 Task: Create a due date automation trigger when advanced on, the moment a card is due add basic without the blue label.
Action: Mouse moved to (900, 262)
Screenshot: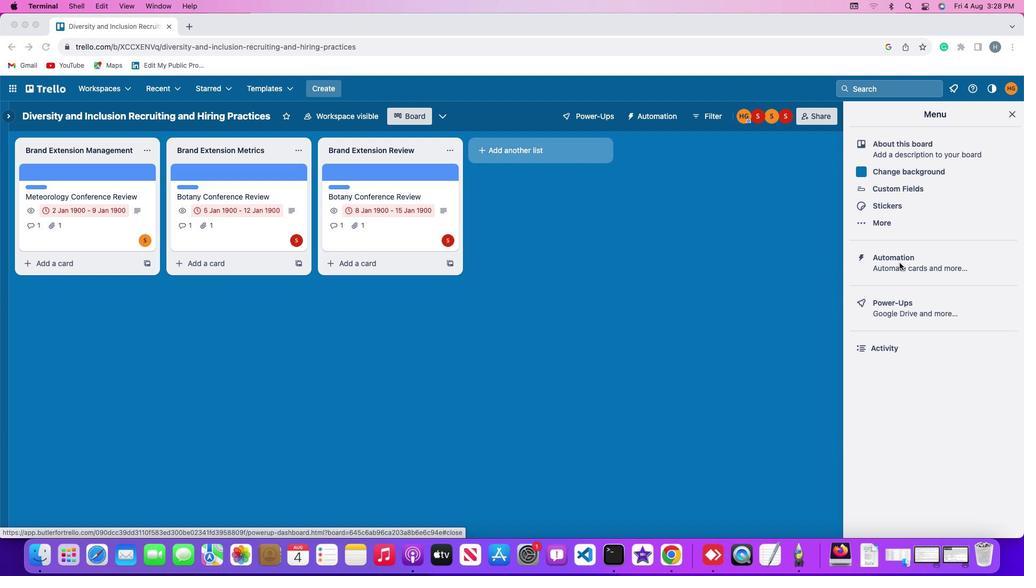 
Action: Mouse pressed left at (900, 262)
Screenshot: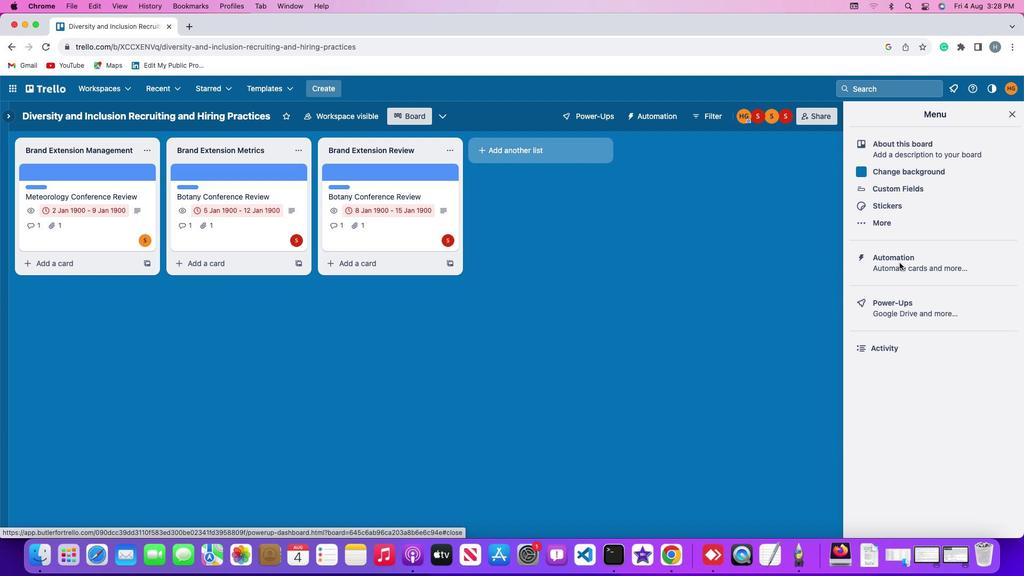 
Action: Mouse pressed left at (900, 262)
Screenshot: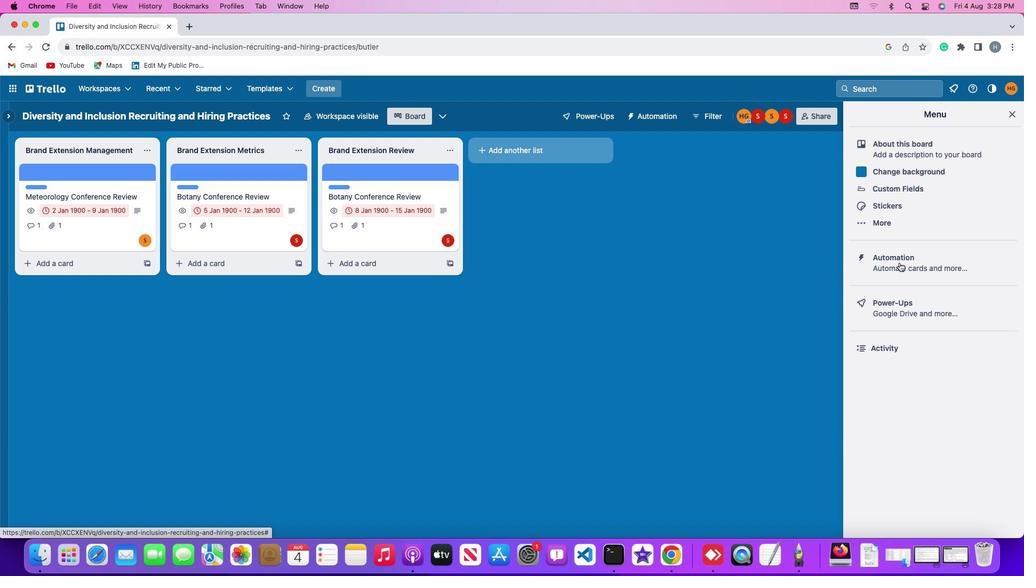 
Action: Mouse moved to (61, 249)
Screenshot: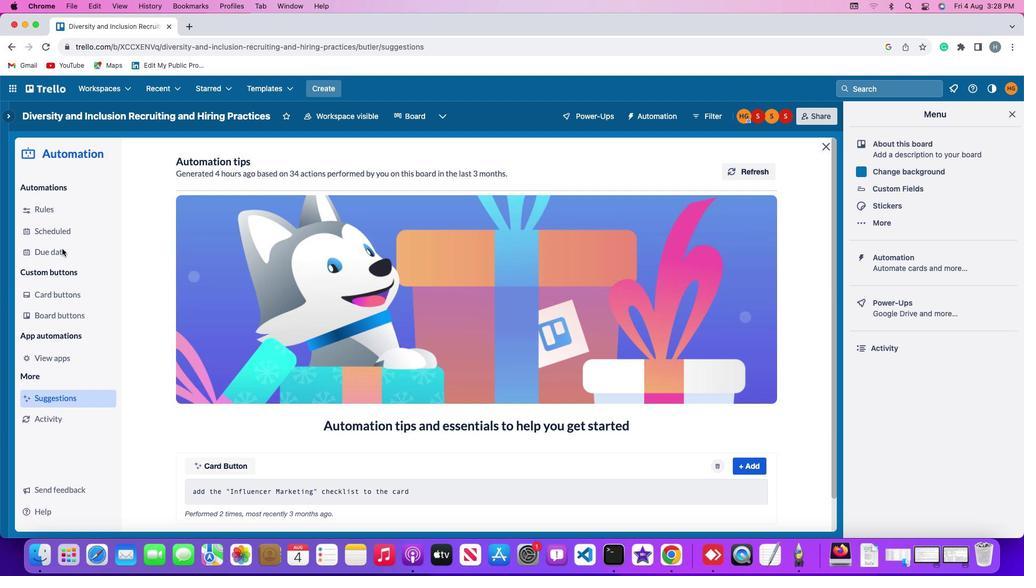 
Action: Mouse pressed left at (61, 249)
Screenshot: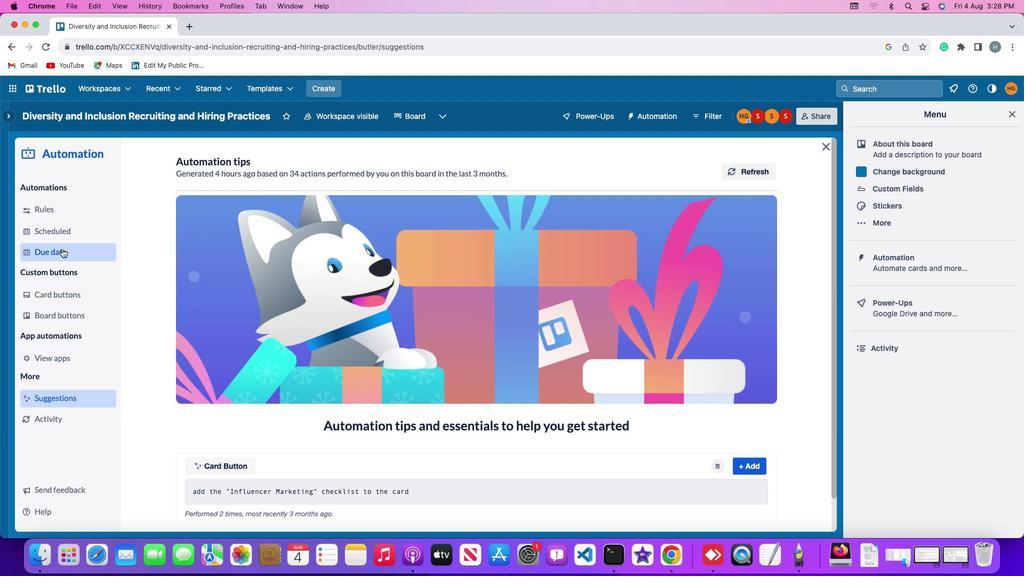 
Action: Mouse moved to (733, 164)
Screenshot: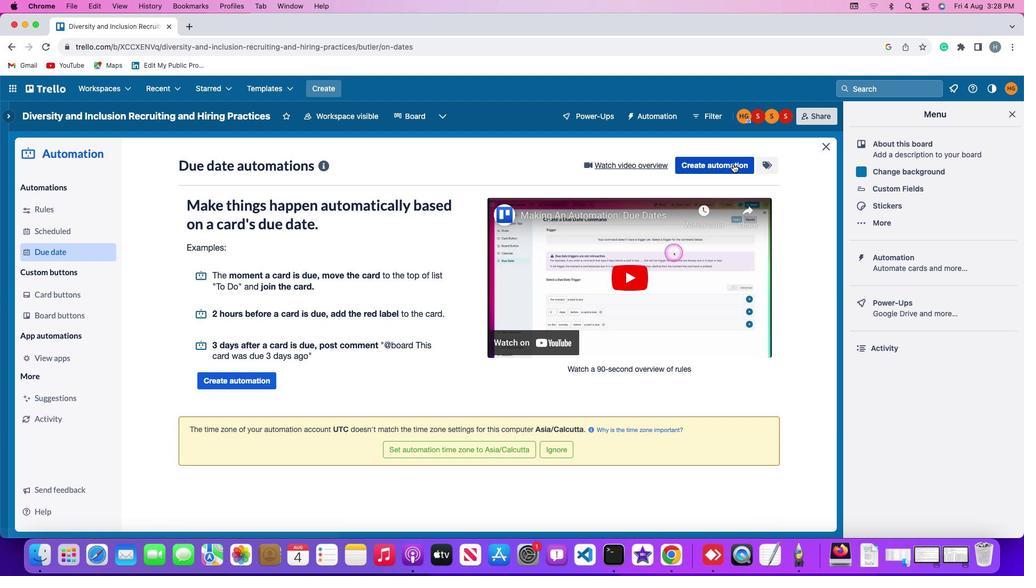 
Action: Mouse pressed left at (733, 164)
Screenshot: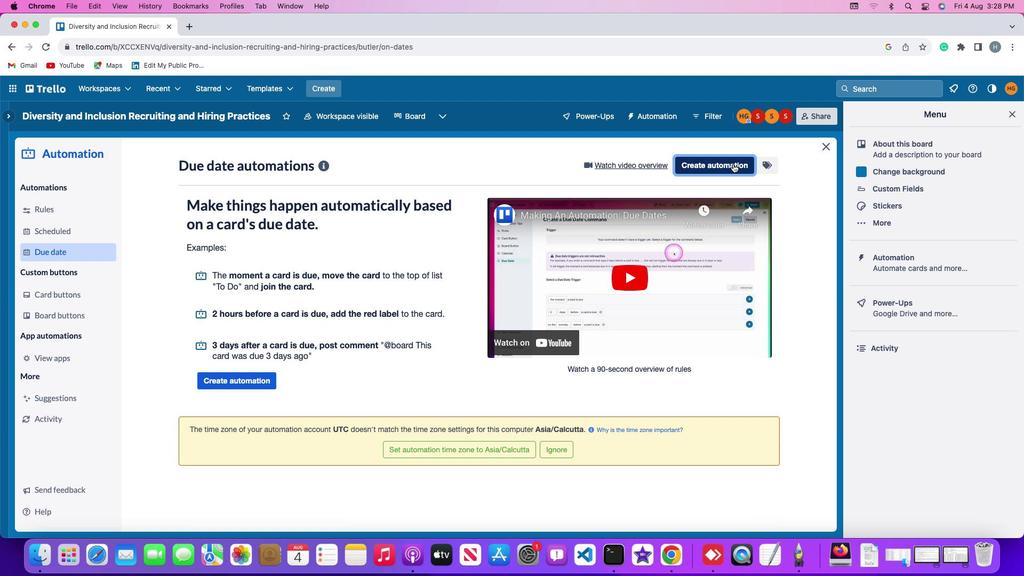 
Action: Mouse moved to (474, 266)
Screenshot: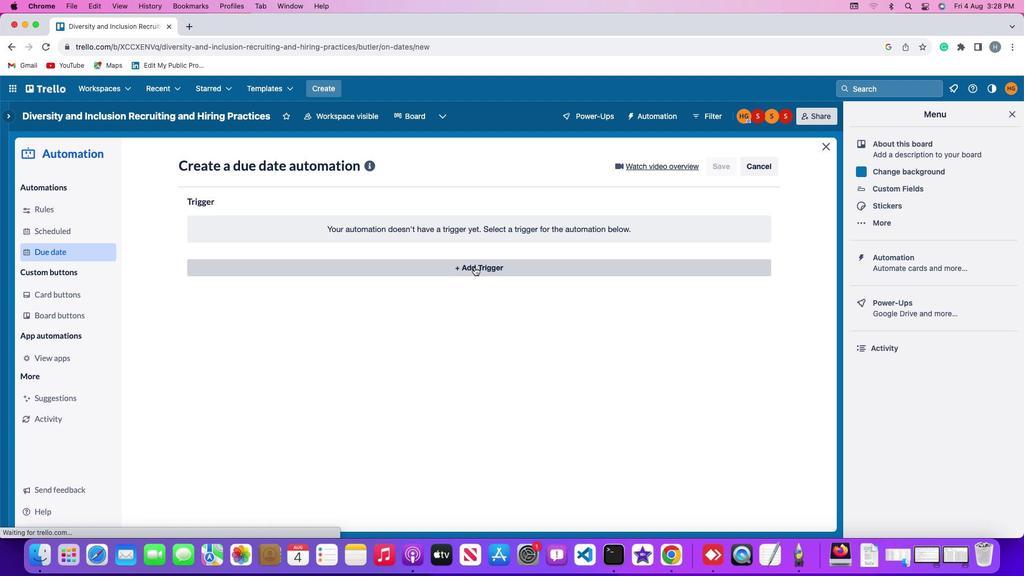 
Action: Mouse pressed left at (474, 266)
Screenshot: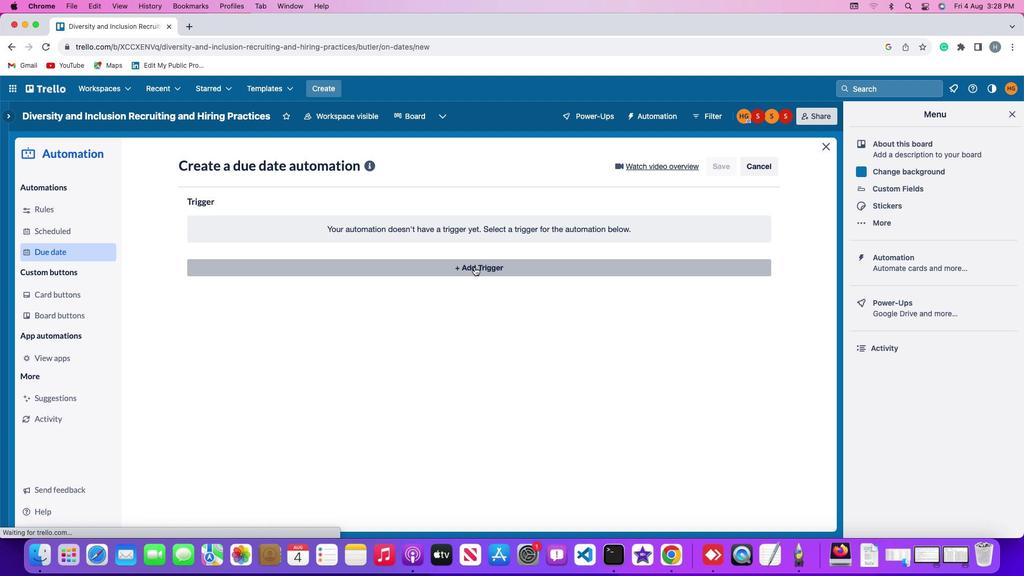 
Action: Mouse moved to (214, 393)
Screenshot: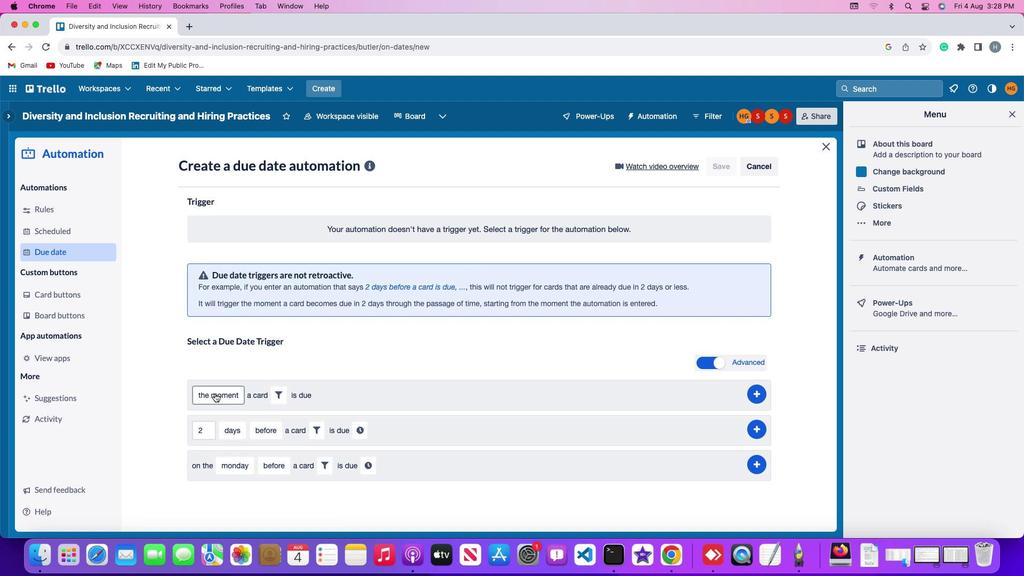 
Action: Mouse pressed left at (214, 393)
Screenshot: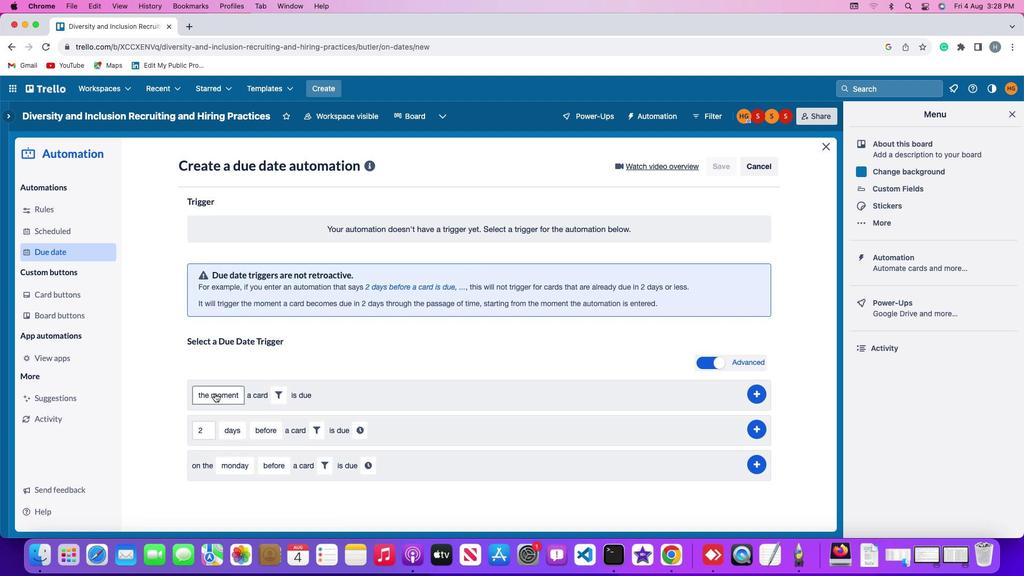 
Action: Mouse moved to (225, 411)
Screenshot: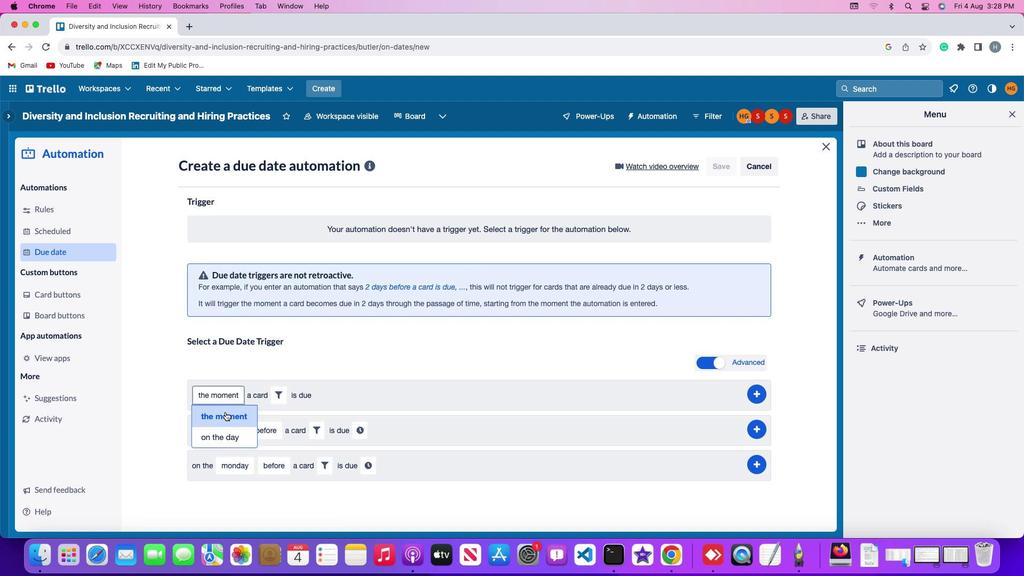 
Action: Mouse pressed left at (225, 411)
Screenshot: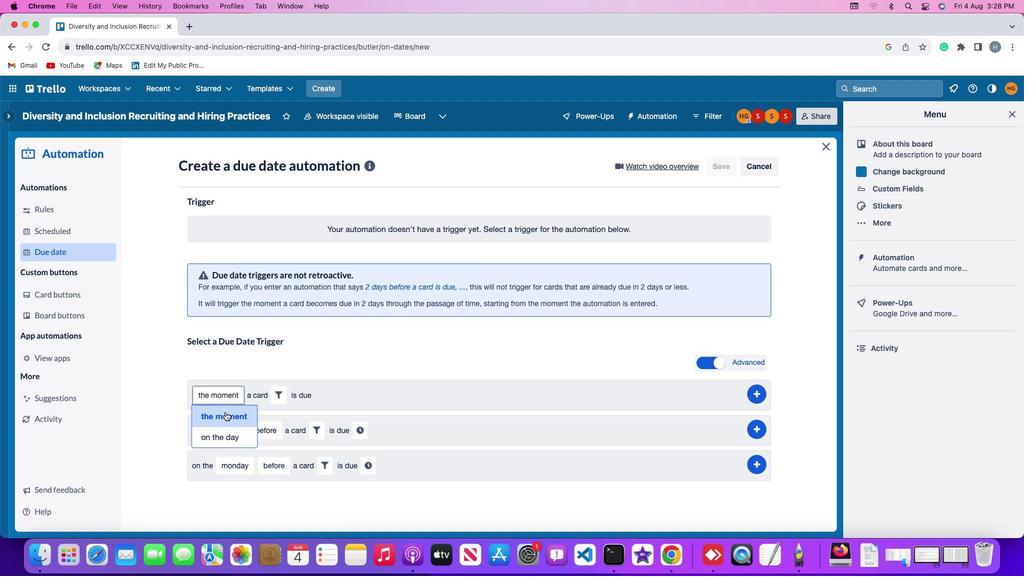
Action: Mouse moved to (281, 393)
Screenshot: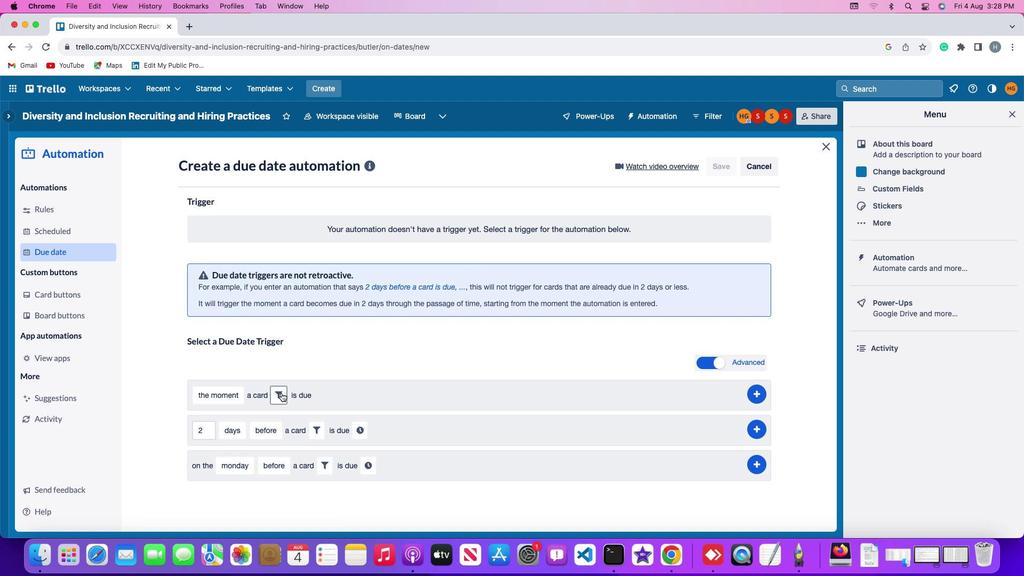 
Action: Mouse pressed left at (281, 393)
Screenshot: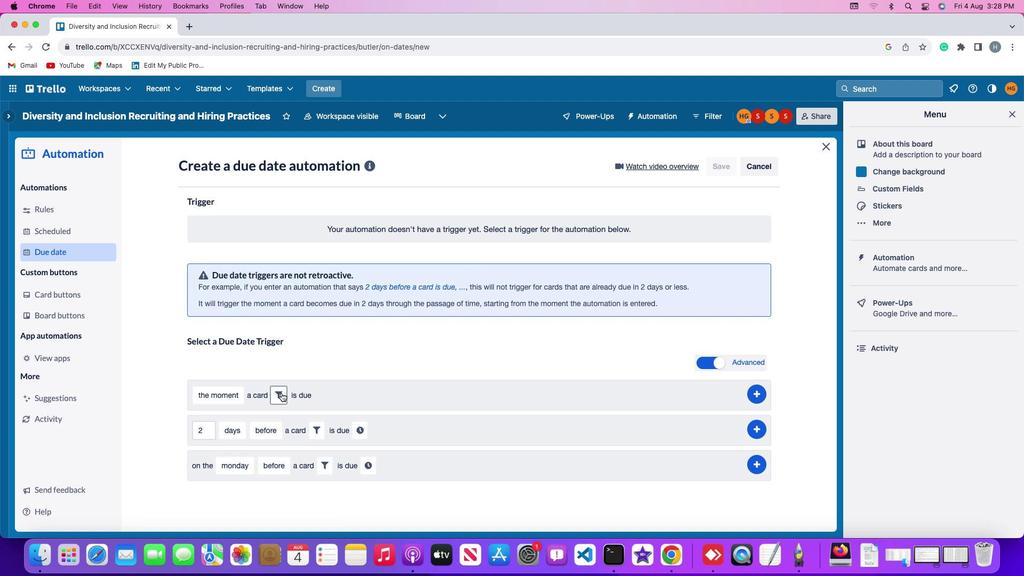 
Action: Mouse moved to (302, 428)
Screenshot: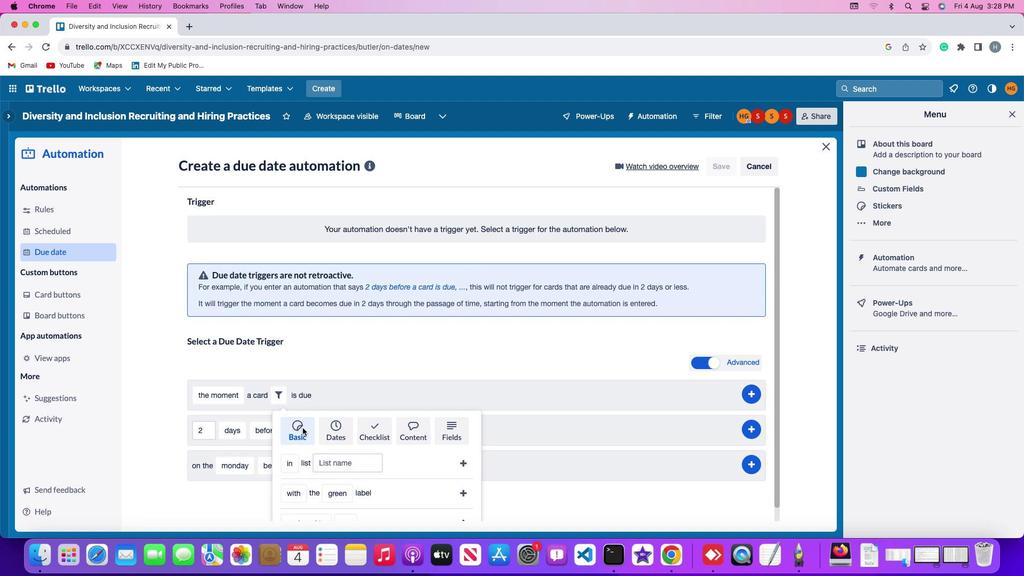 
Action: Mouse pressed left at (302, 428)
Screenshot: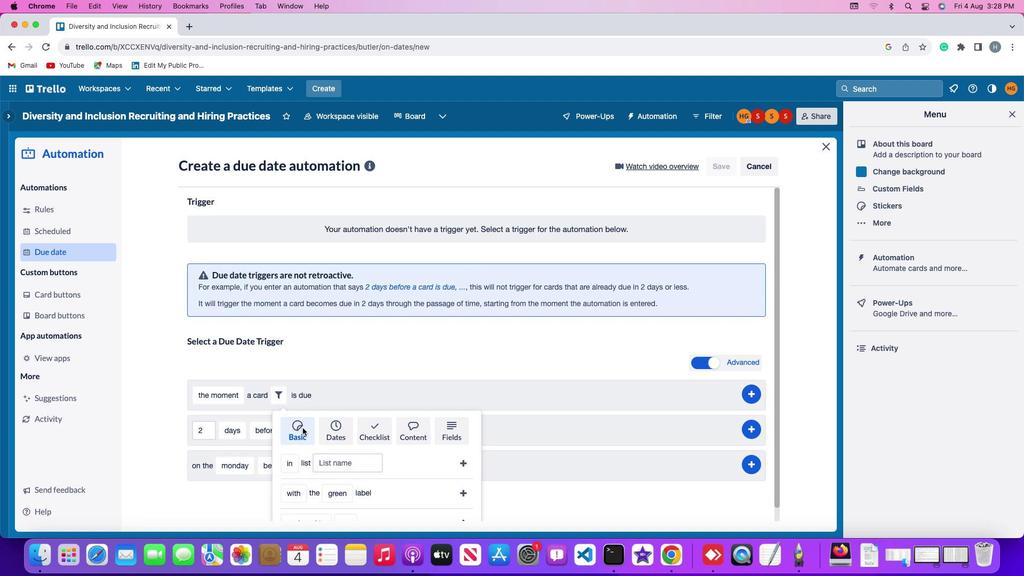 
Action: Mouse moved to (312, 450)
Screenshot: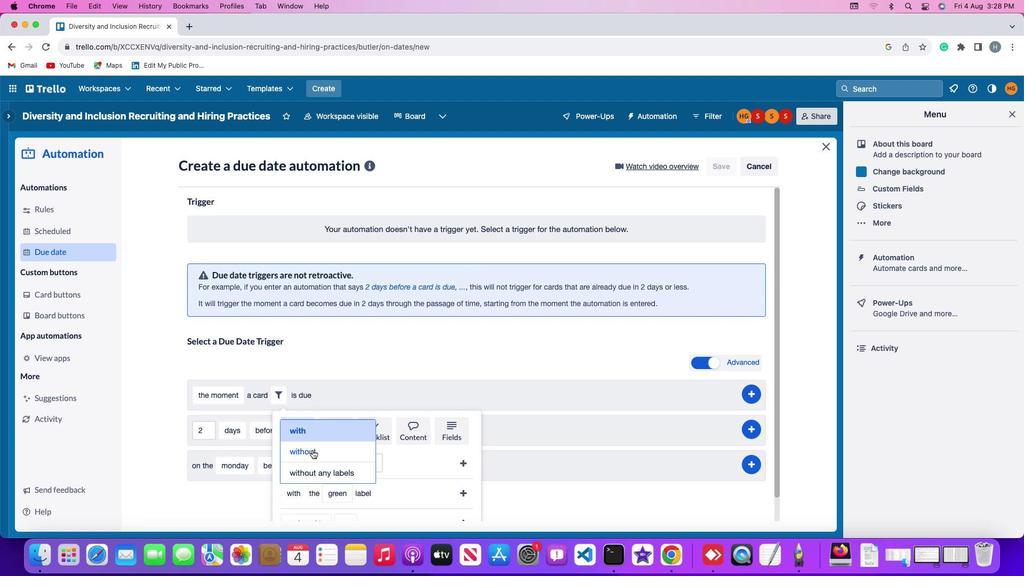 
Action: Mouse pressed left at (312, 450)
Screenshot: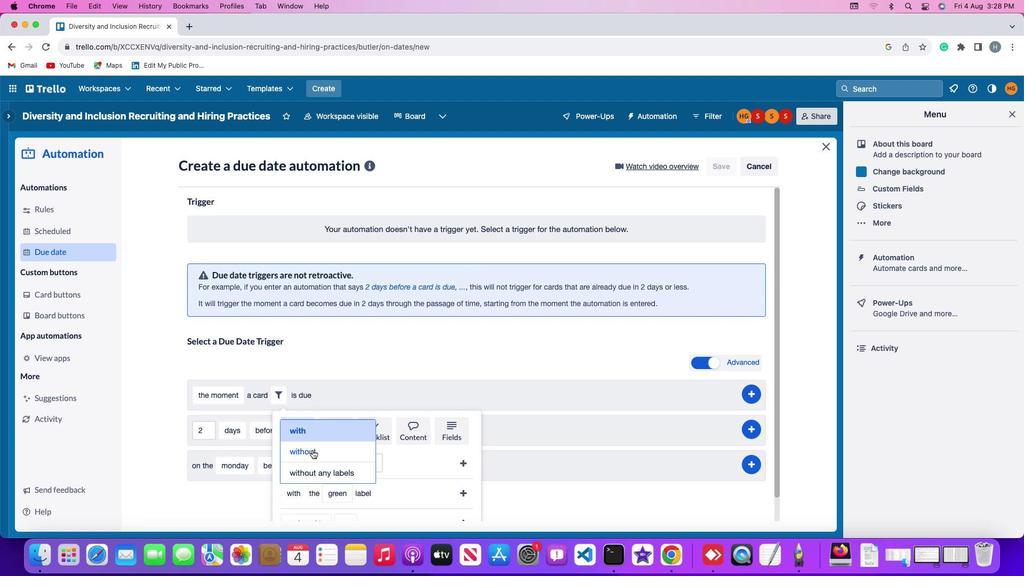 
Action: Mouse moved to (352, 467)
Screenshot: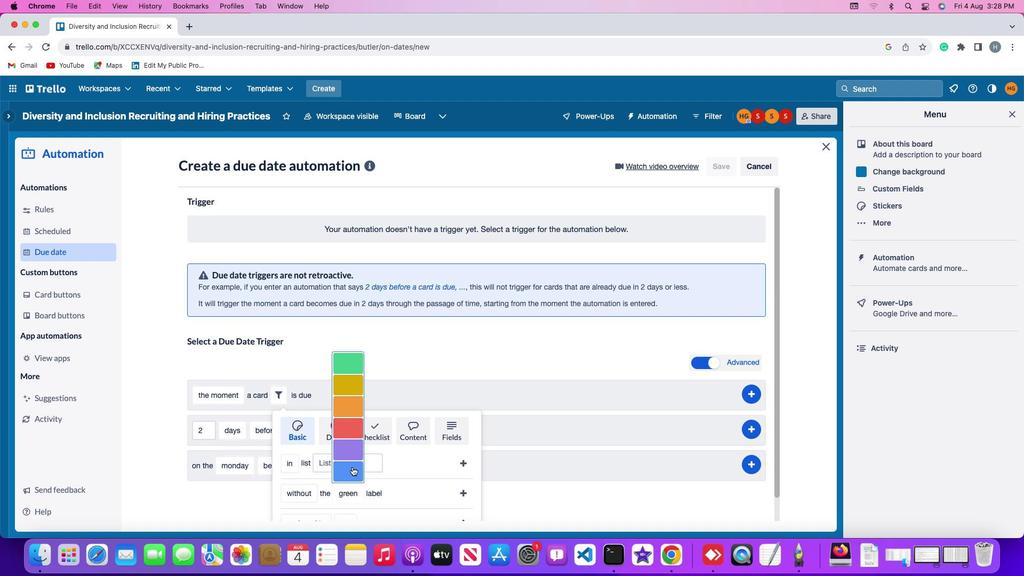 
Action: Mouse pressed left at (352, 467)
Screenshot: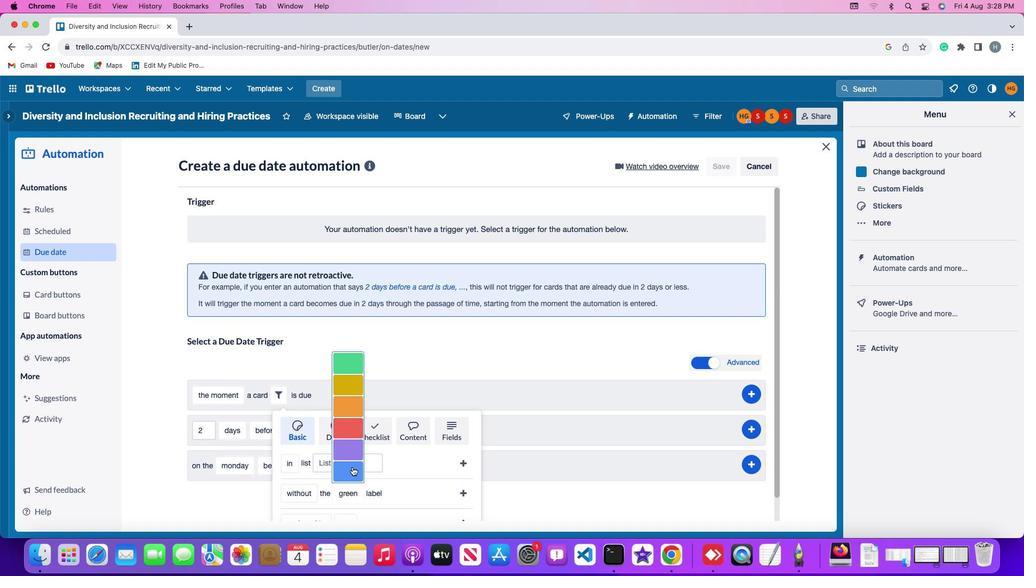 
Action: Mouse moved to (468, 491)
Screenshot: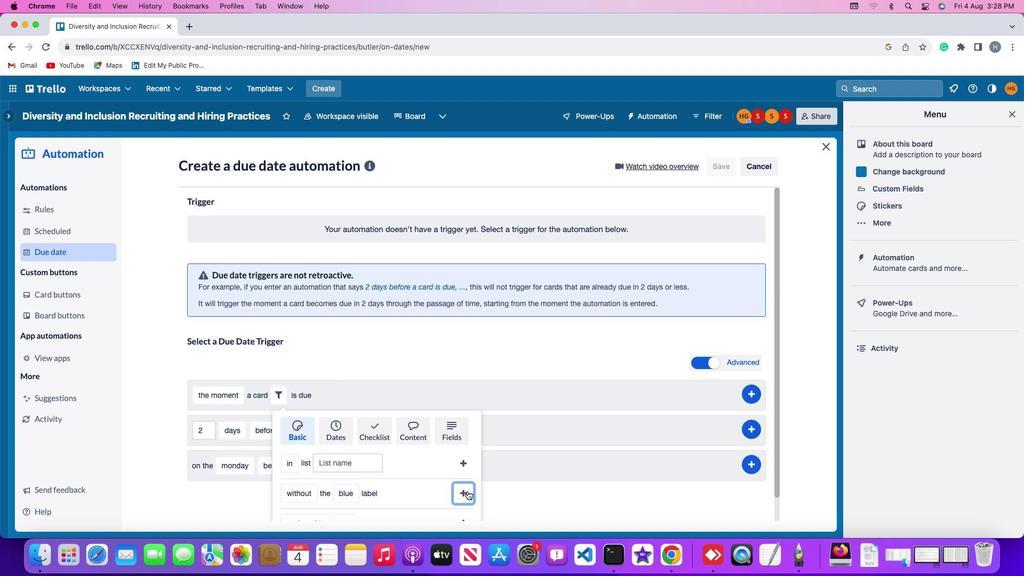 
Action: Mouse pressed left at (468, 491)
Screenshot: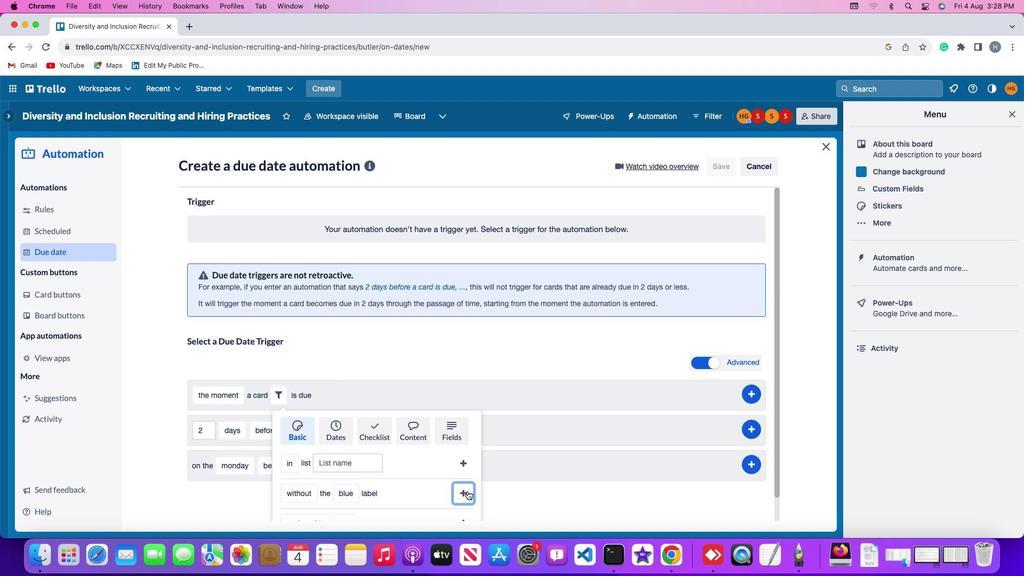 
Action: Mouse moved to (757, 392)
Screenshot: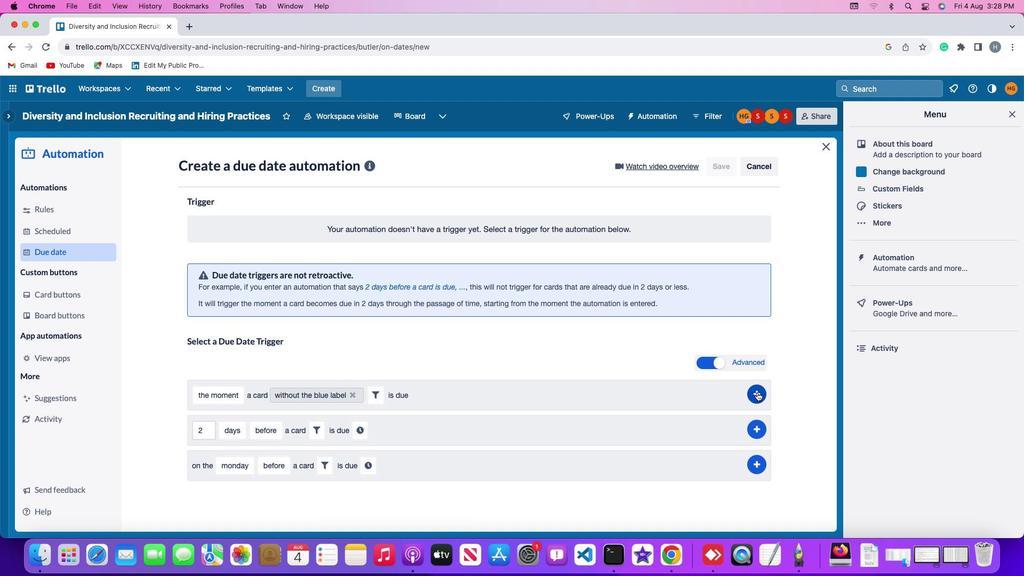 
Action: Mouse pressed left at (757, 392)
Screenshot: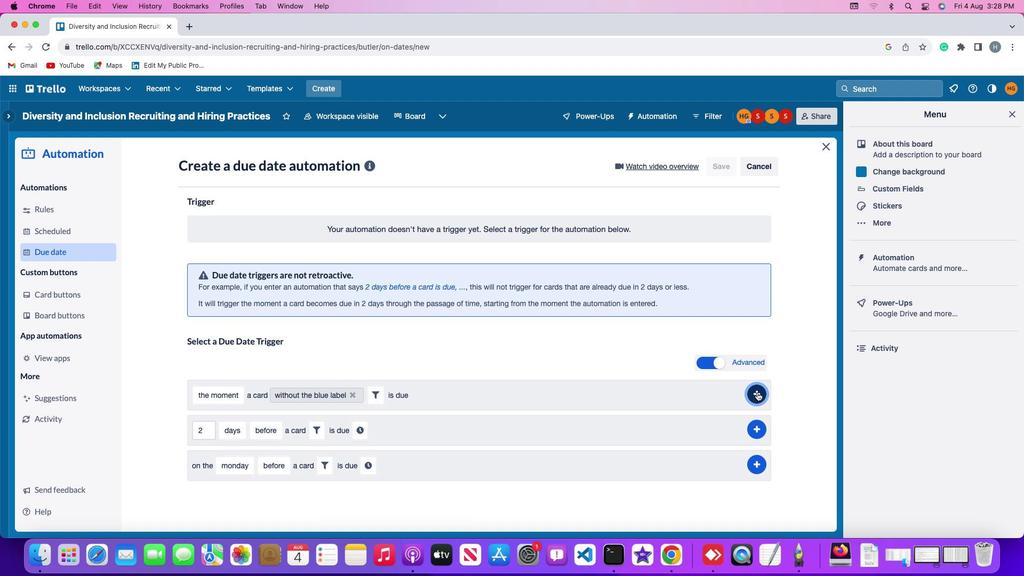 
Action: Mouse moved to (746, 300)
Screenshot: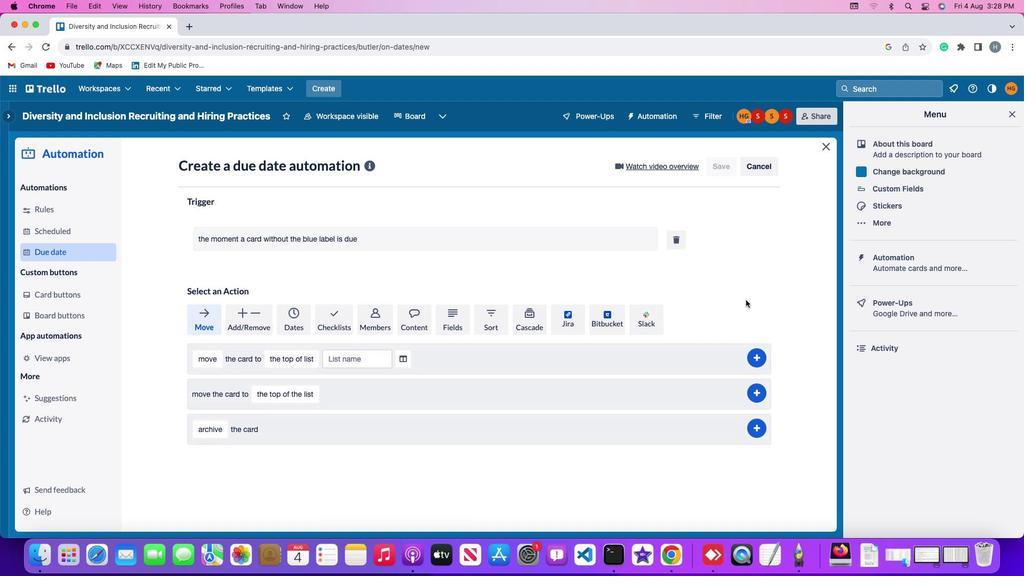 
